 Task: Attach an image of finance report.
Action: Mouse moved to (661, 521)
Screenshot: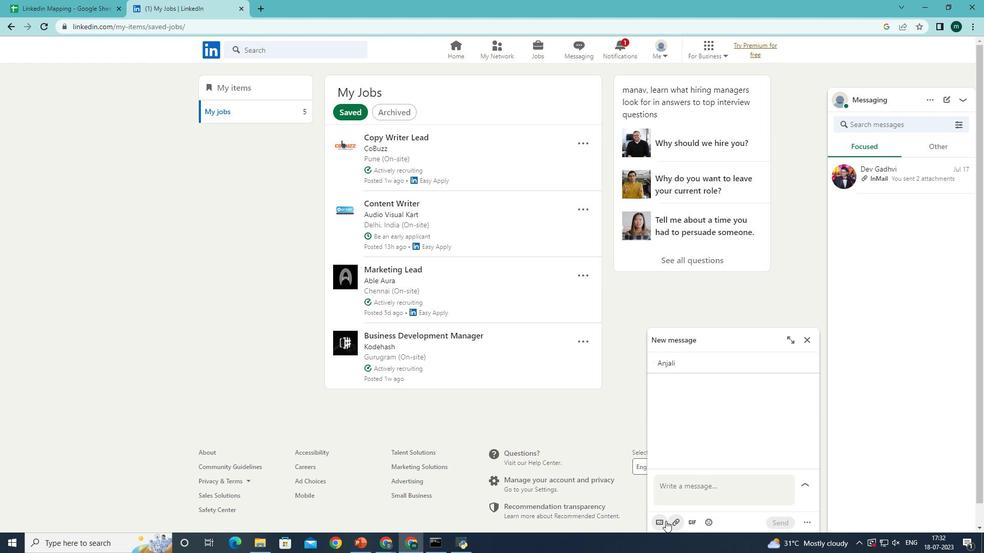 
Action: Mouse pressed left at (661, 521)
Screenshot: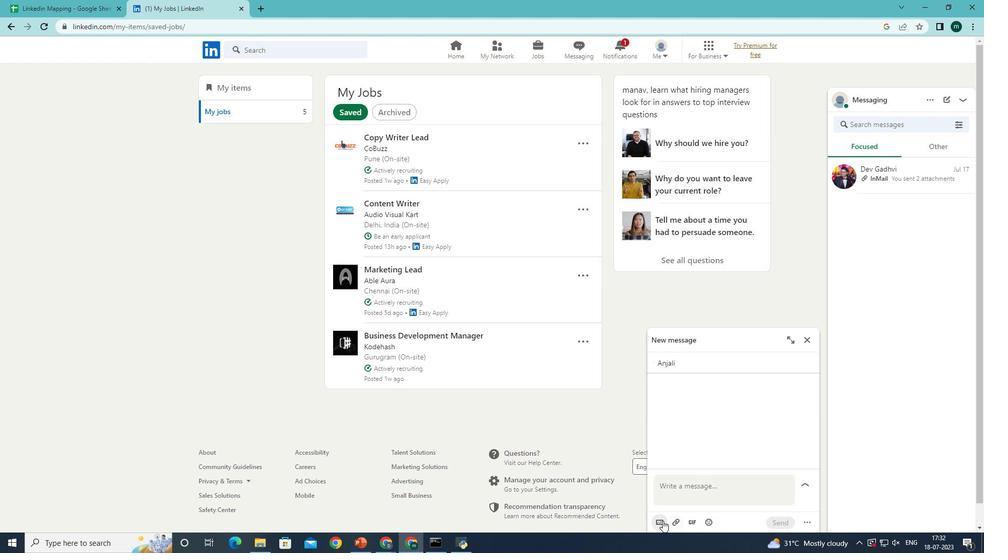 
Action: Mouse moved to (49, 90)
Screenshot: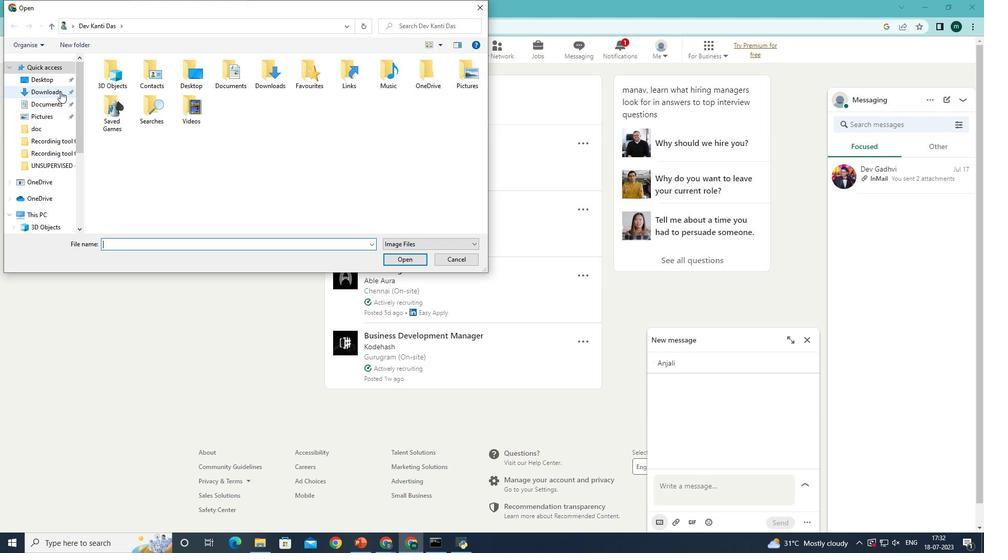 
Action: Mouse pressed left at (49, 90)
Screenshot: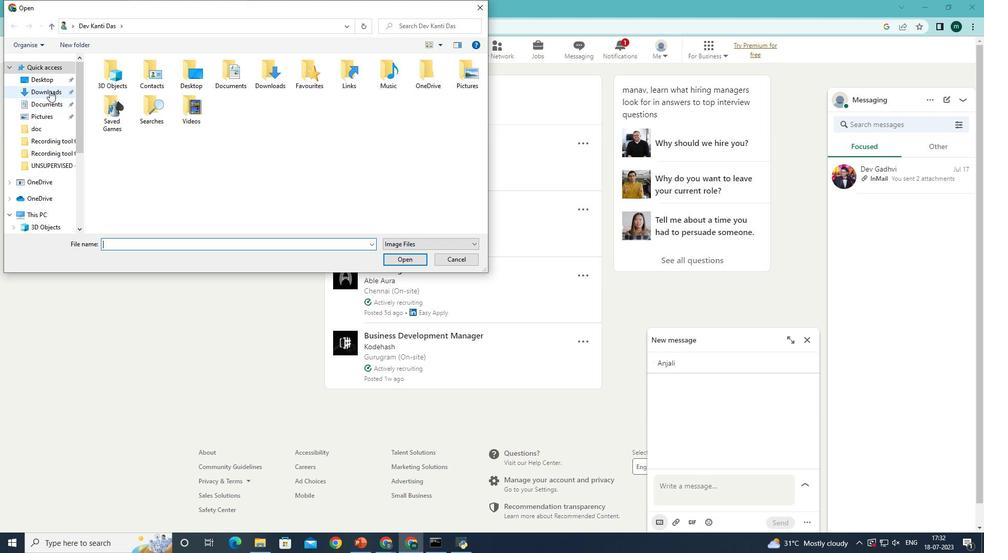 
Action: Mouse moved to (121, 88)
Screenshot: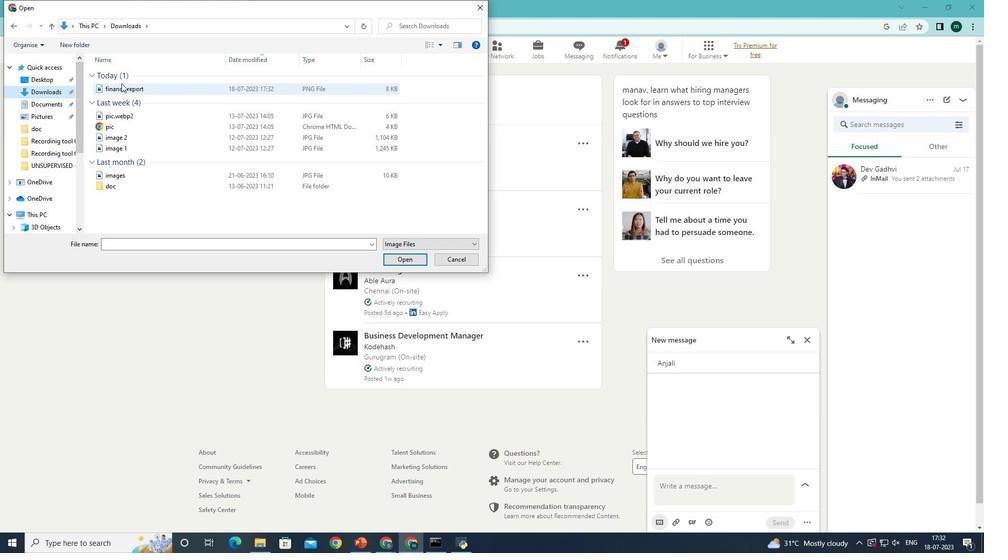 
Action: Mouse pressed left at (121, 88)
Screenshot: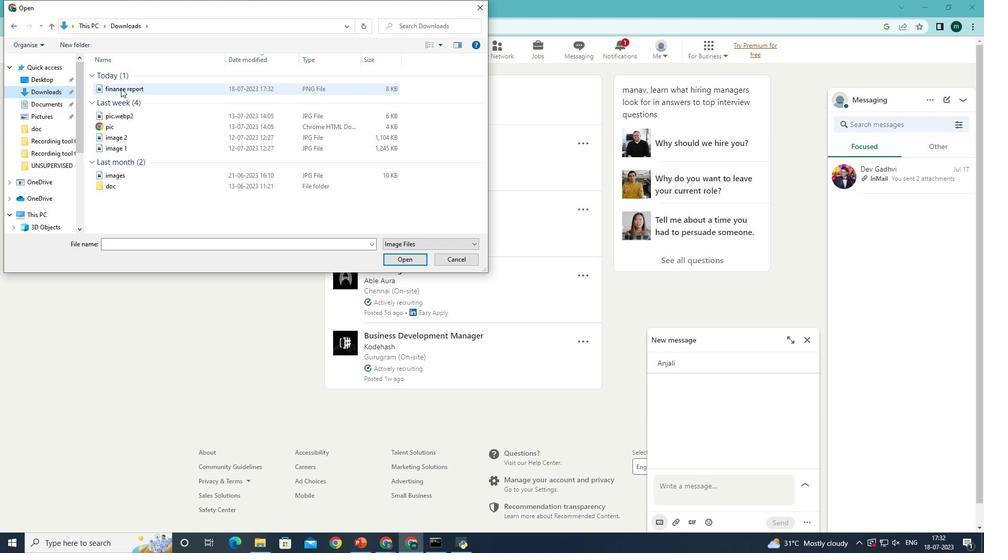 
Action: Mouse moved to (415, 261)
Screenshot: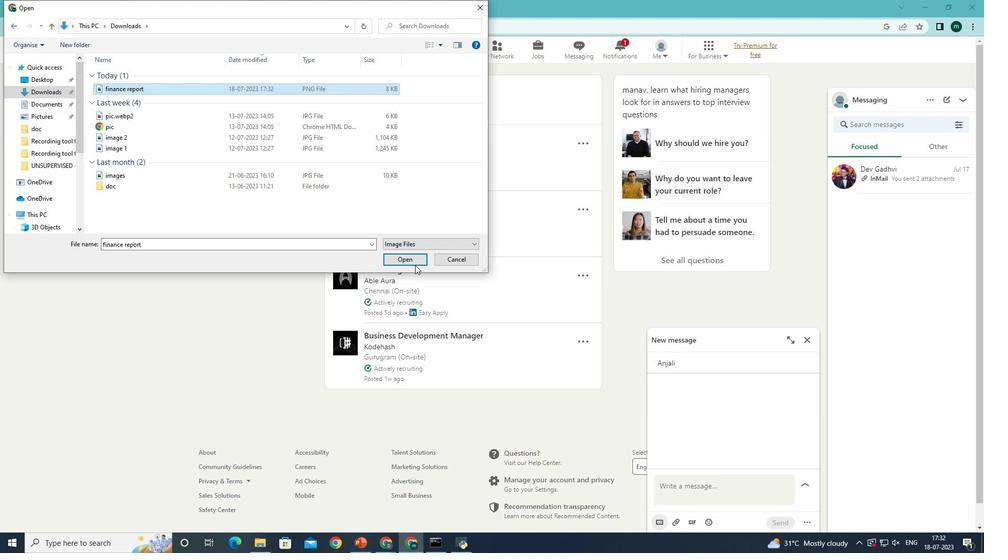 
Action: Mouse pressed left at (415, 261)
Screenshot: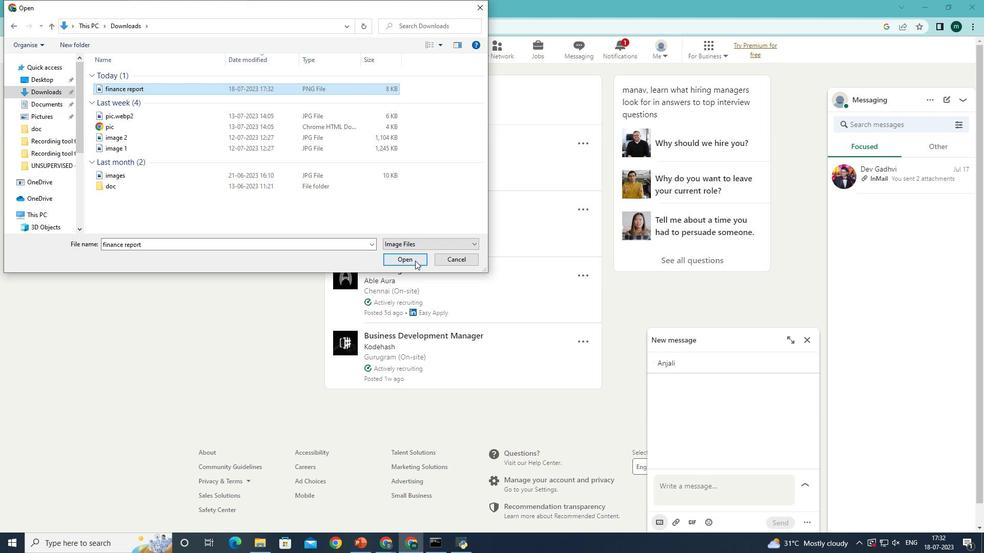 
Action: Mouse moved to (790, 429)
Screenshot: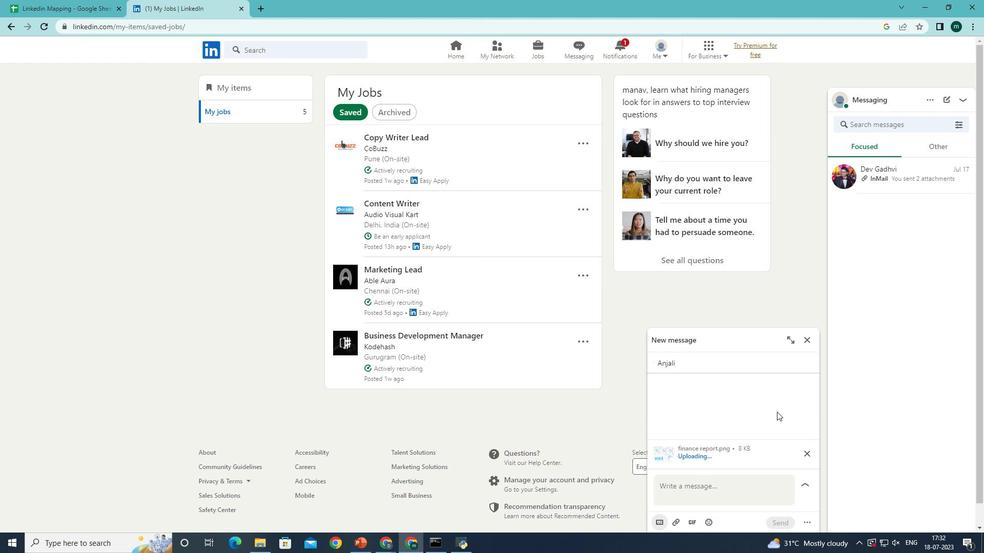 
